 Task: Create Board Newsletter Layout Ideas to Workspace Leadership Coaching. Create Board Customer Journey Mapping to Workspace Leadership Coaching. Create Board Public Relations Event Coordination and Execution to Workspace Leadership Coaching
Action: Mouse moved to (316, 69)
Screenshot: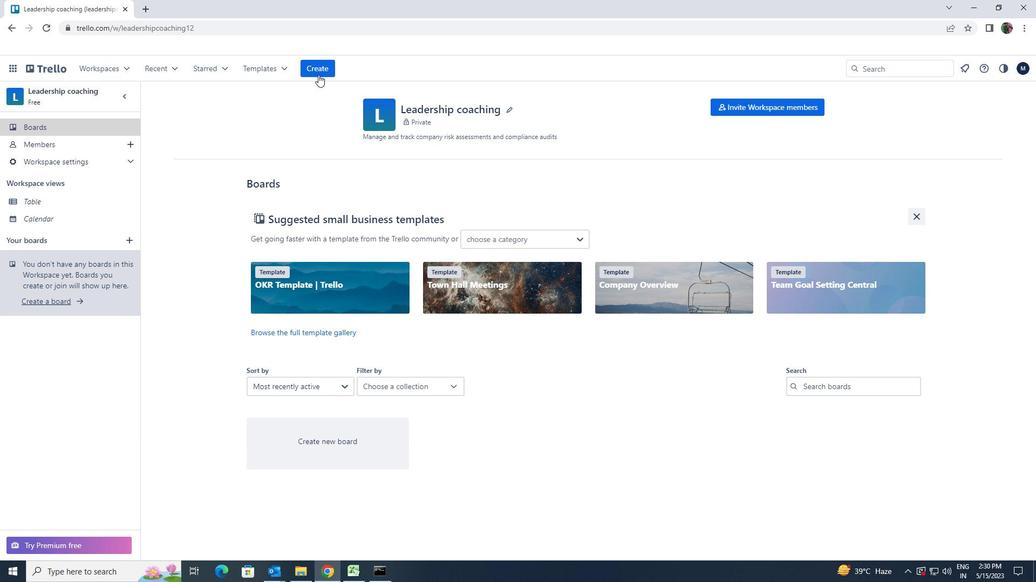 
Action: Mouse pressed left at (316, 69)
Screenshot: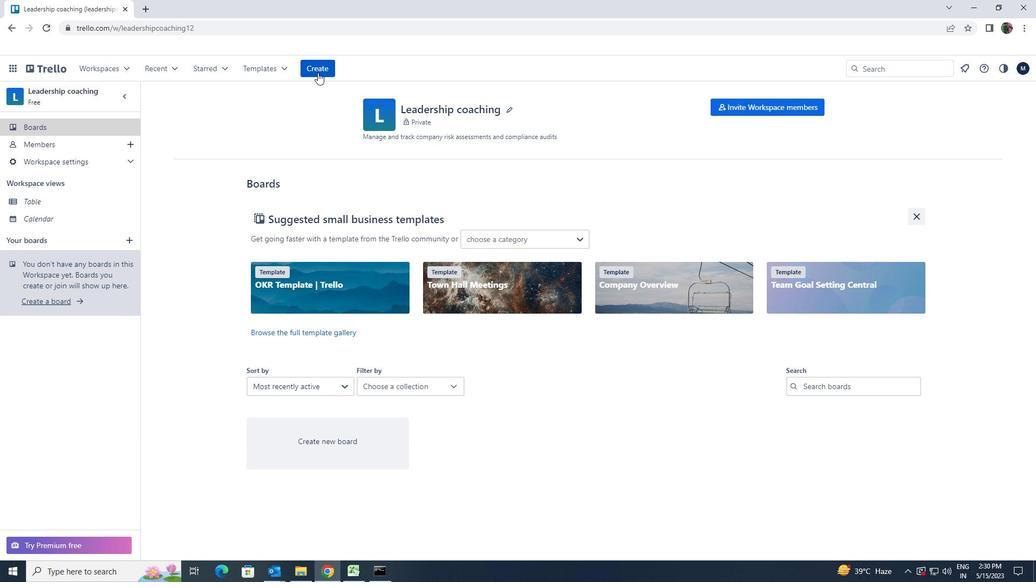 
Action: Mouse moved to (324, 106)
Screenshot: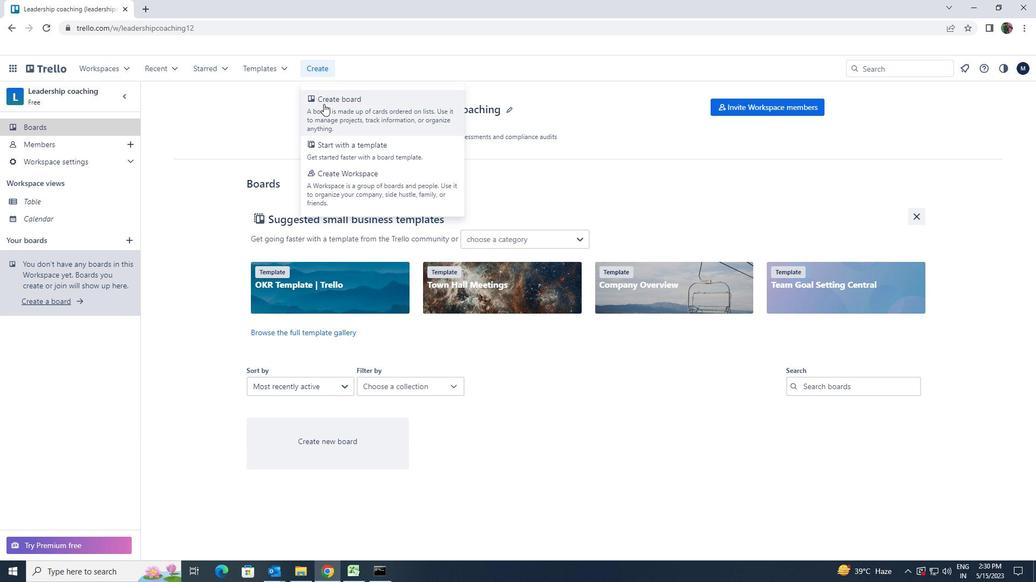 
Action: Mouse pressed left at (324, 106)
Screenshot: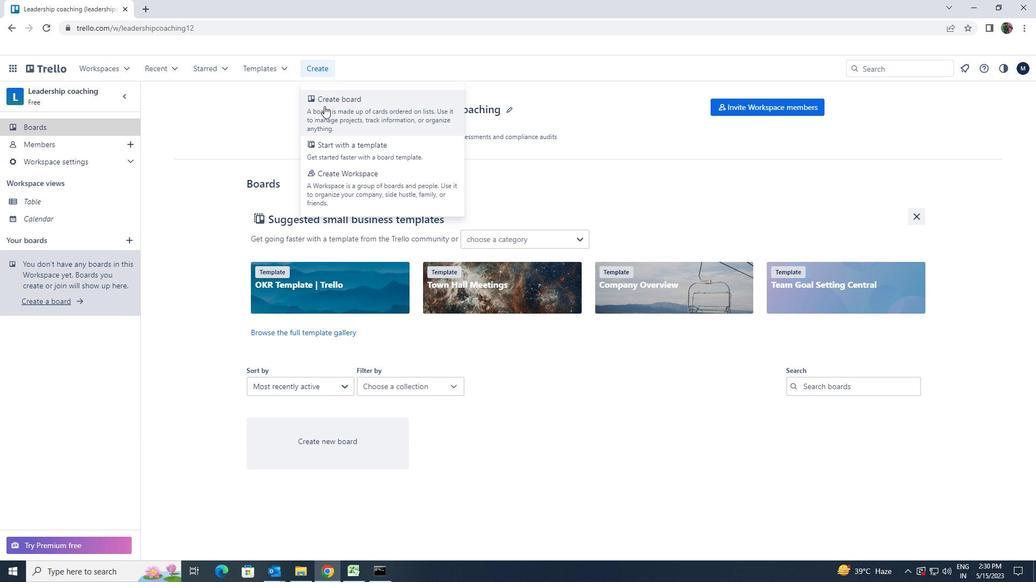 
Action: Key pressed <Key.shift>NEWSLETTER<Key.space><Key.shift>LAYOUT<Key.space>IDEAS
Screenshot: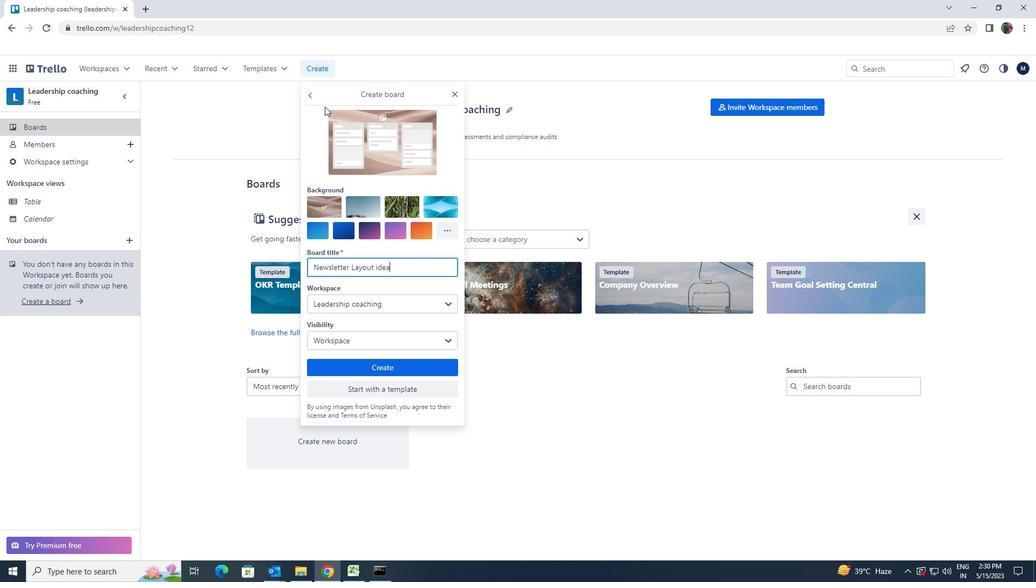 
Action: Mouse moved to (343, 362)
Screenshot: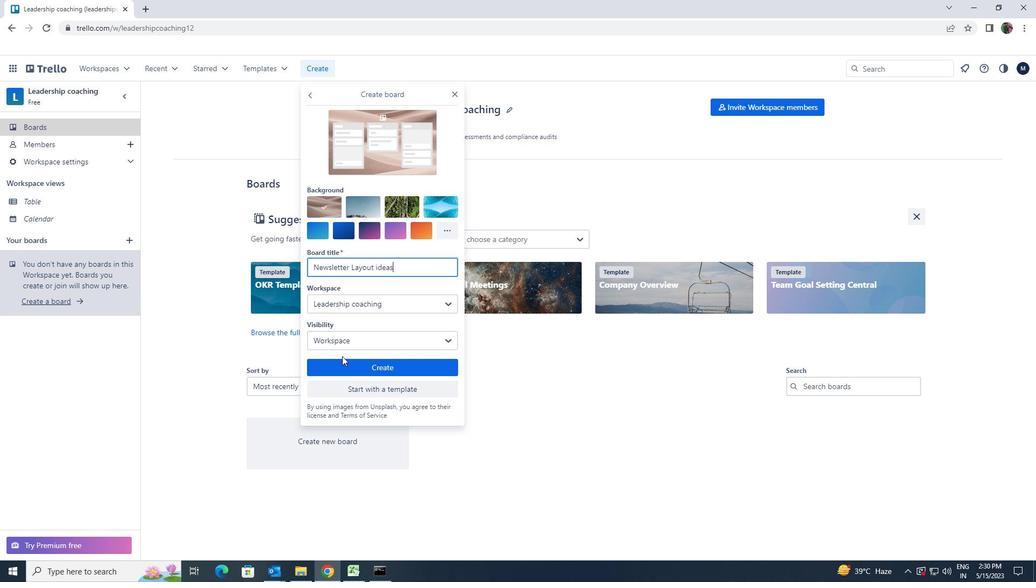 
Action: Mouse pressed left at (343, 362)
Screenshot: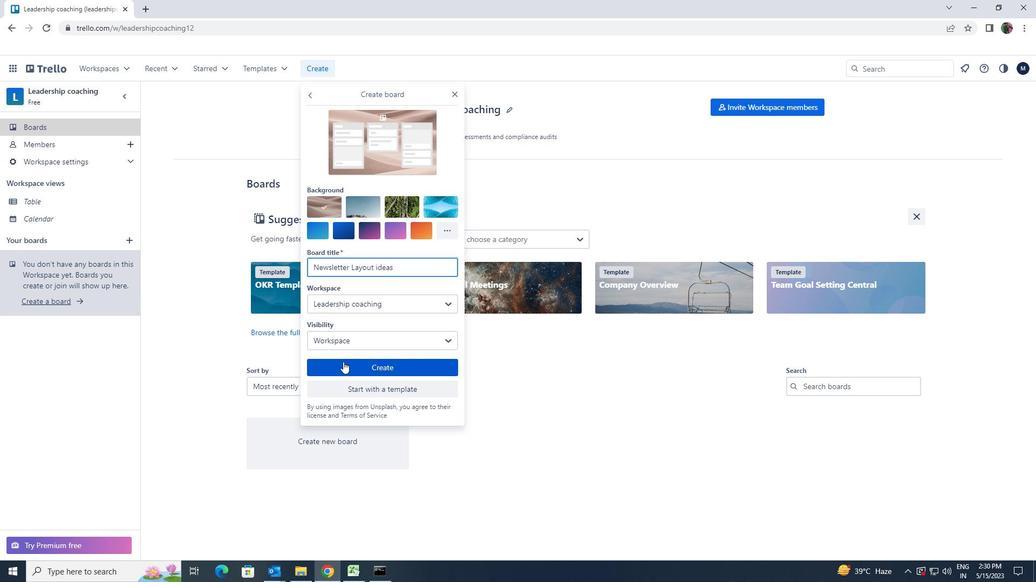 
Action: Mouse moved to (317, 71)
Screenshot: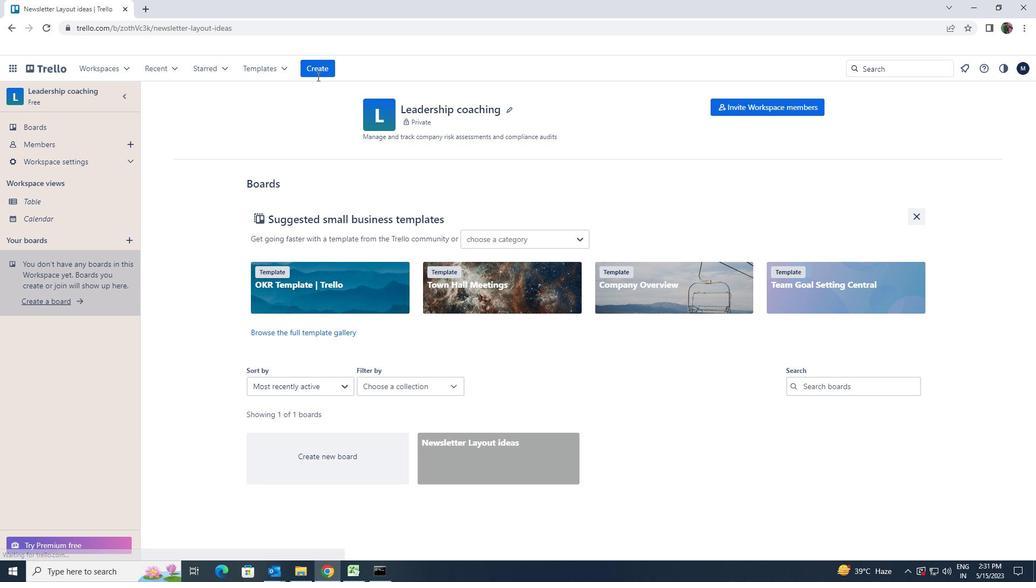 
Action: Mouse pressed left at (317, 71)
Screenshot: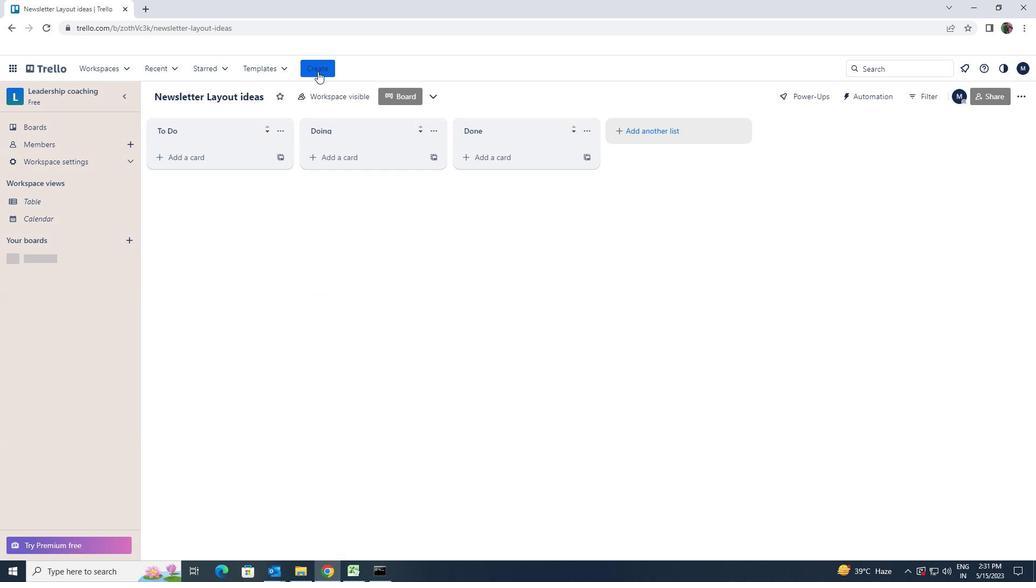 
Action: Mouse moved to (326, 97)
Screenshot: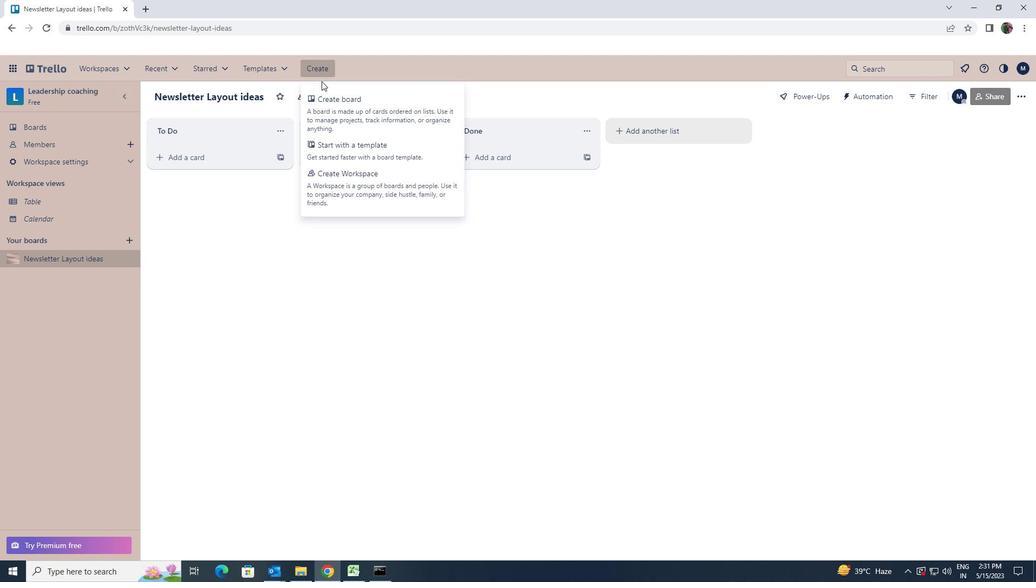 
Action: Mouse pressed left at (326, 97)
Screenshot: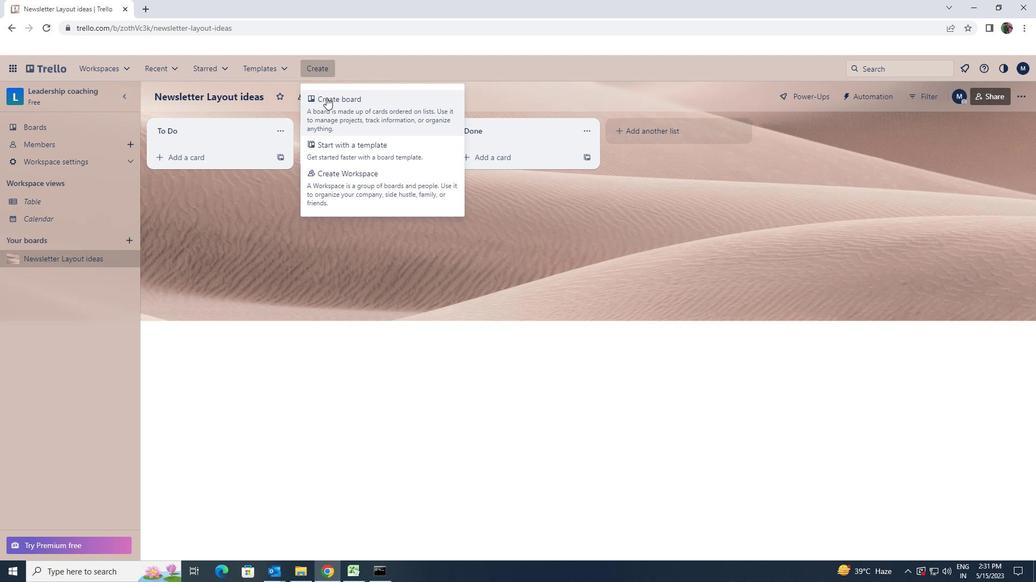
Action: Key pressed <Key.shift>CUSTOMER<Key.space><Key.shift>JOURNEY<Key.space><Key.shift>MAPPING
Screenshot: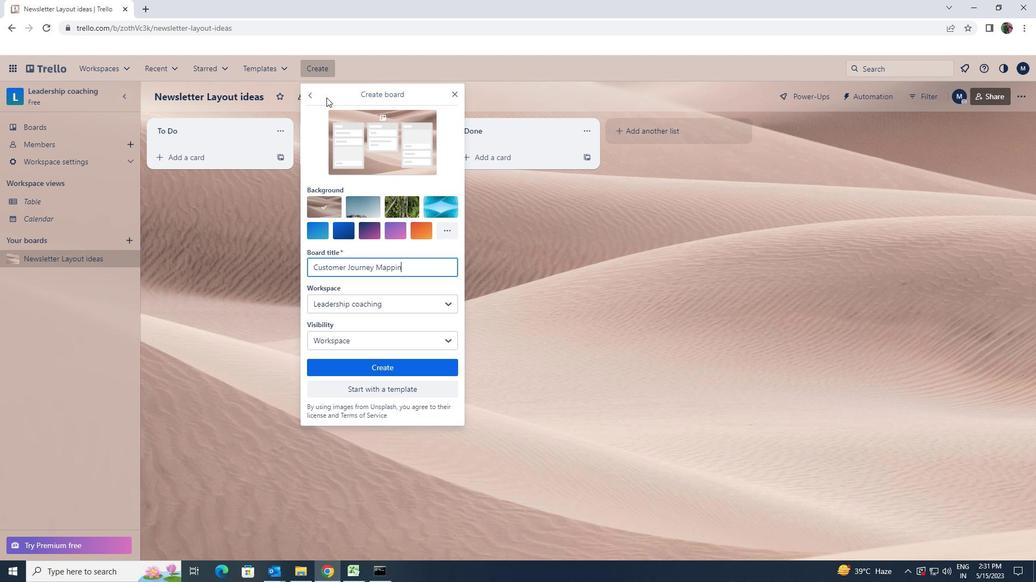 
Action: Mouse moved to (335, 363)
Screenshot: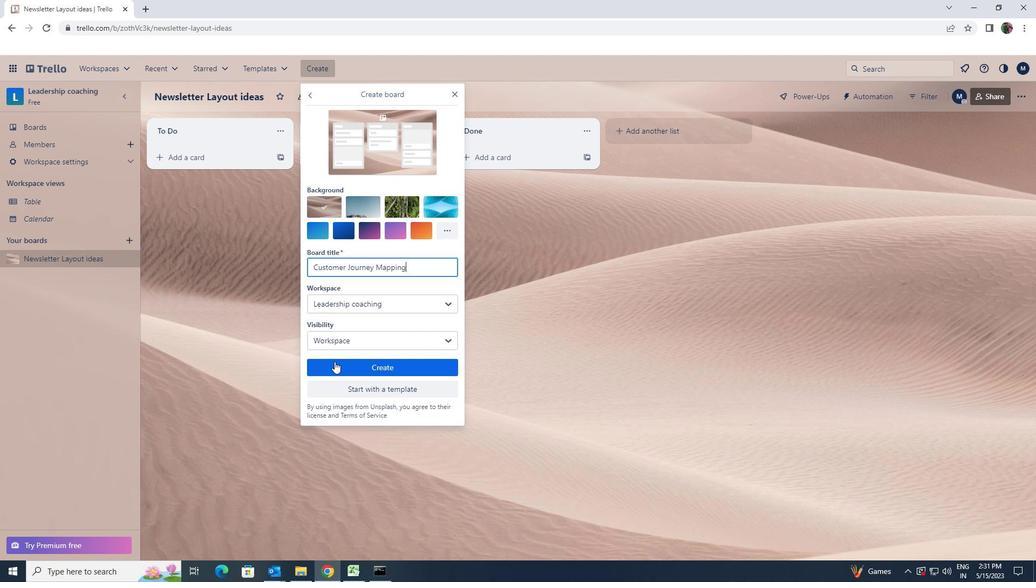 
Action: Mouse pressed left at (335, 363)
Screenshot: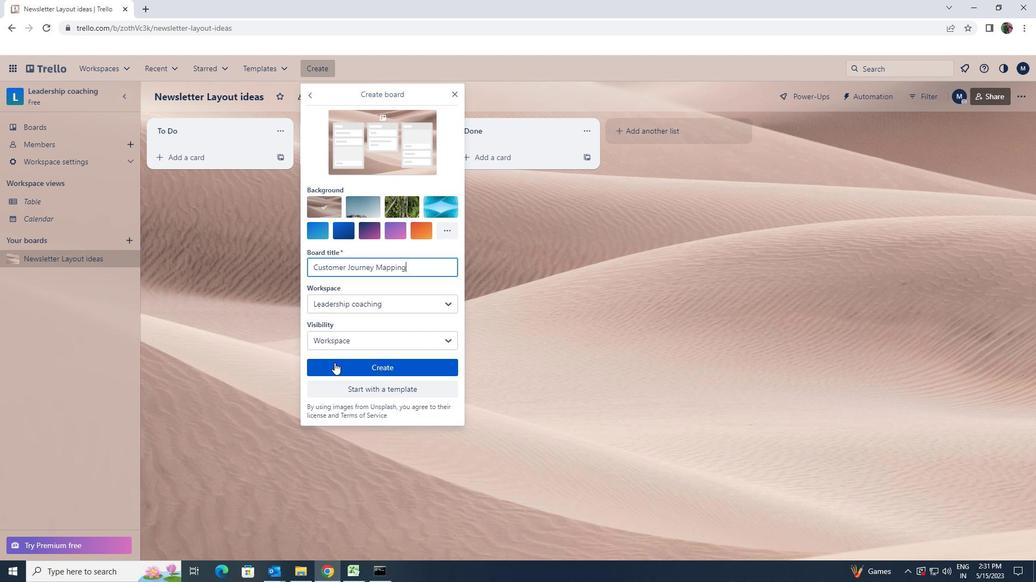
Action: Mouse moved to (315, 67)
Screenshot: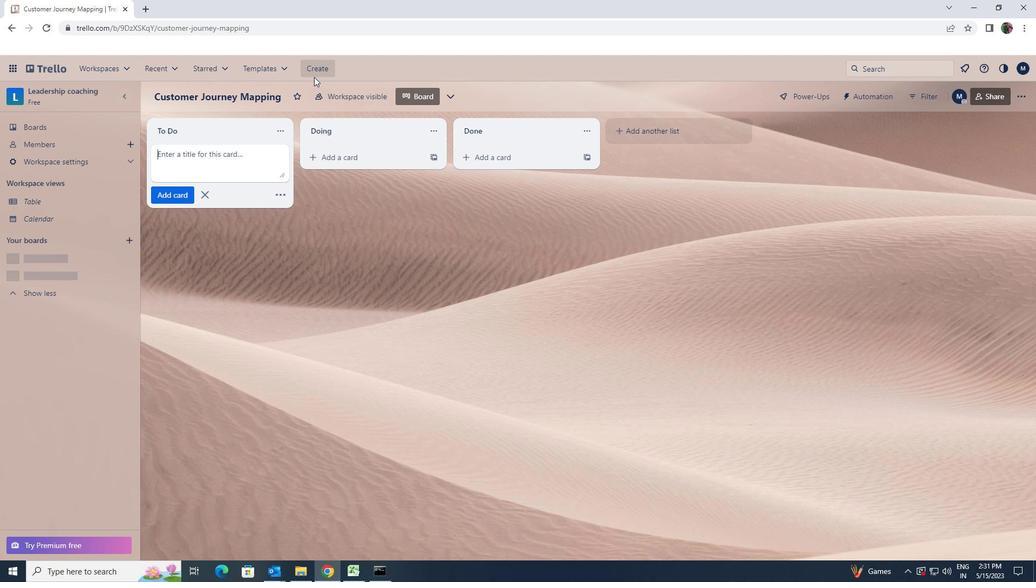 
Action: Mouse pressed left at (315, 67)
Screenshot: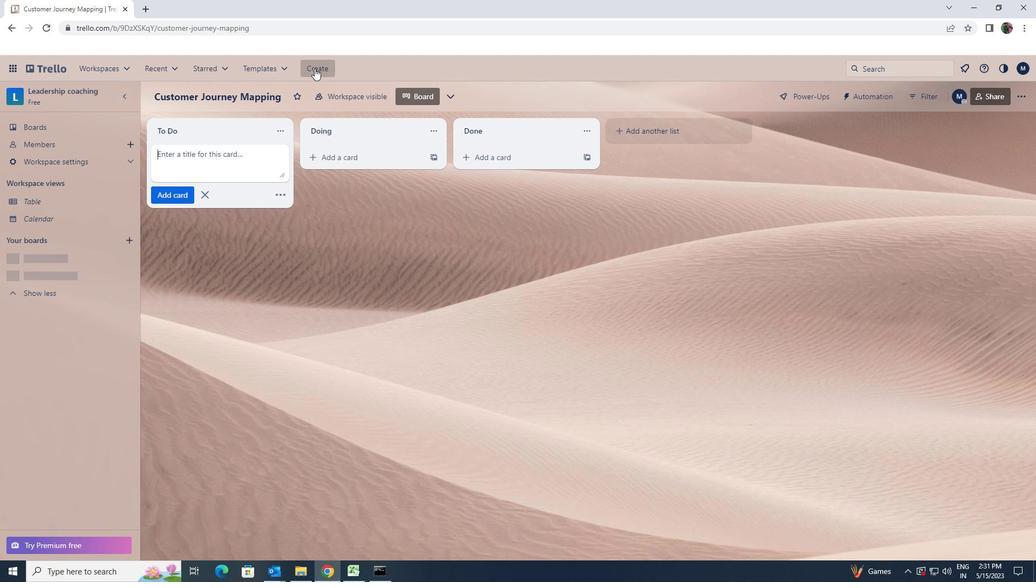 
Action: Mouse moved to (320, 101)
Screenshot: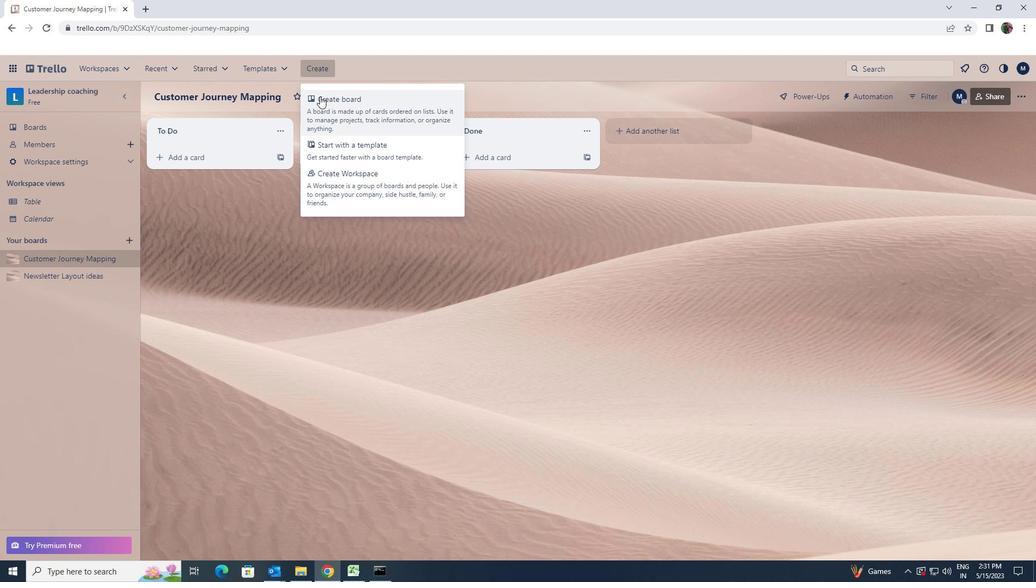 
Action: Mouse pressed left at (320, 101)
Screenshot: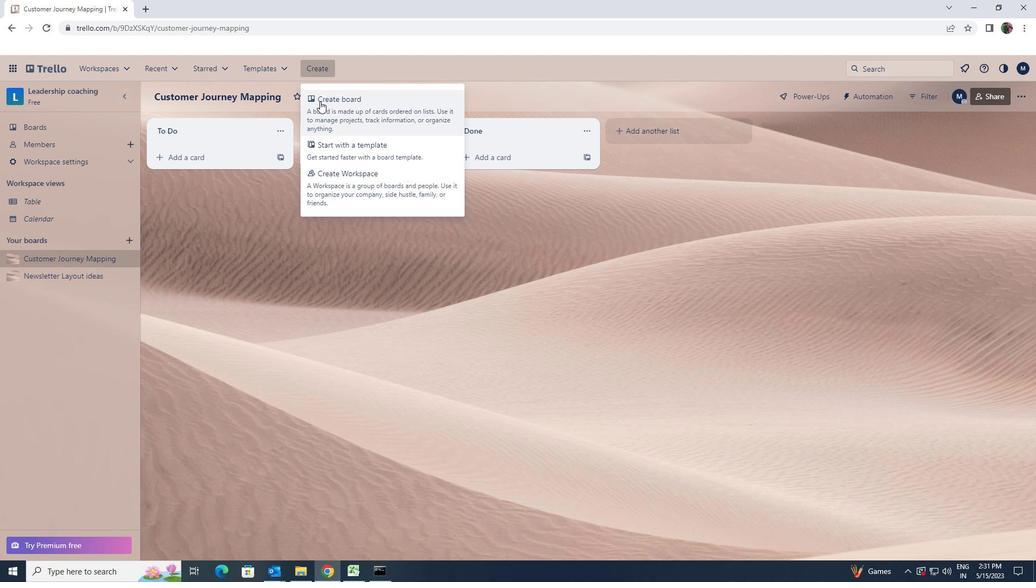 
Action: Key pressed <Key.shift><Key.shift>PUBLIC<Key.space><Key.shift>T<Key.backspace><Key.shift><Key.shift><Key.shift><Key.shift><Key.shift><Key.shift>RELATIONS<Key.space><Key.shift>EVENT<Key.space><Key.shift>COORDINATION
Screenshot: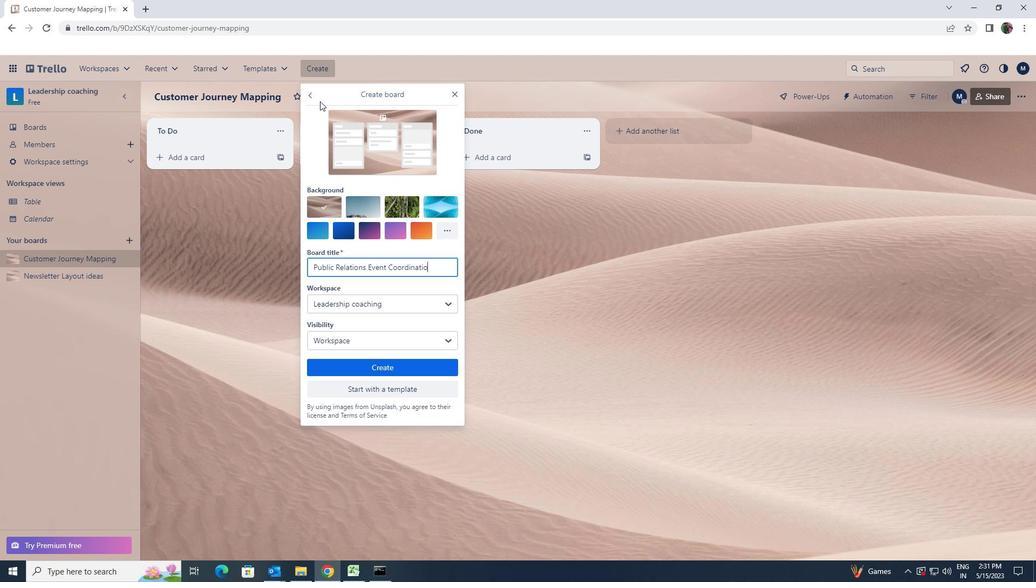 
Action: Mouse moved to (375, 364)
Screenshot: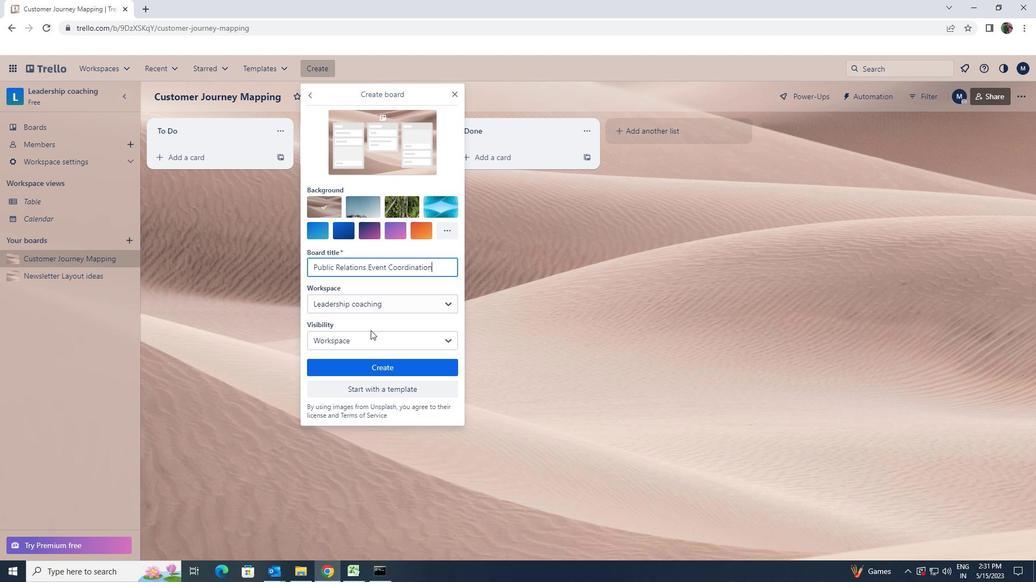 
Action: Mouse pressed left at (375, 364)
Screenshot: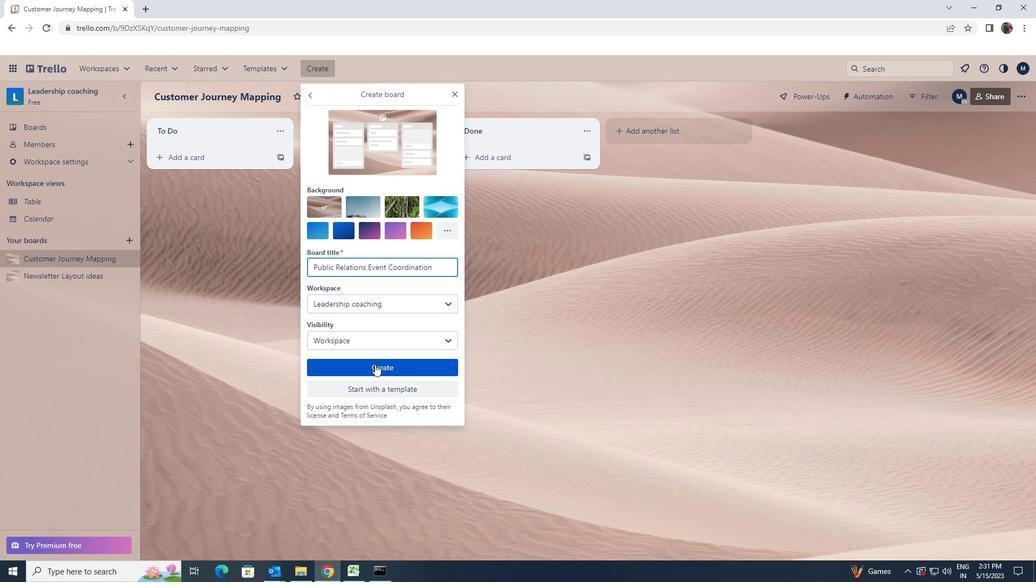 
Action: Mouse moved to (371, 564)
Screenshot: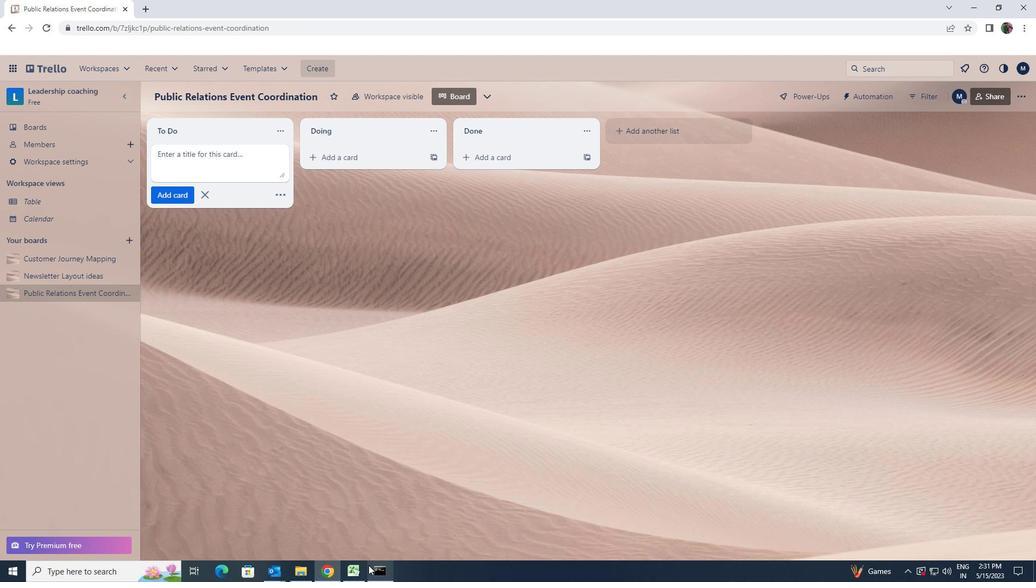 
